Task: Sort the products in the category "Nutritional Oils" by unit price (low first).
Action: Mouse moved to (258, 124)
Screenshot: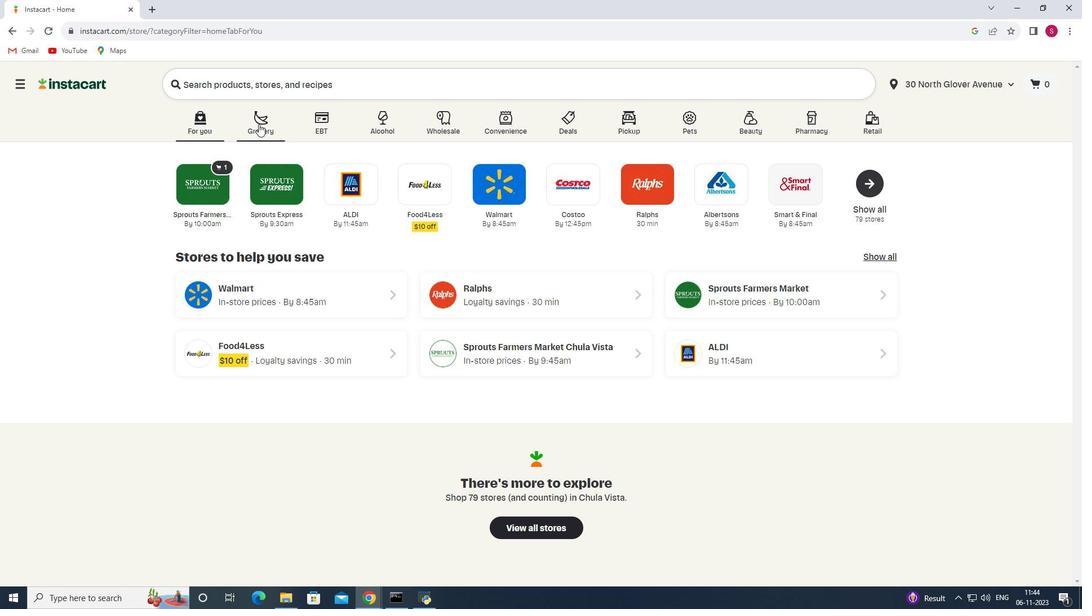 
Action: Mouse pressed left at (258, 124)
Screenshot: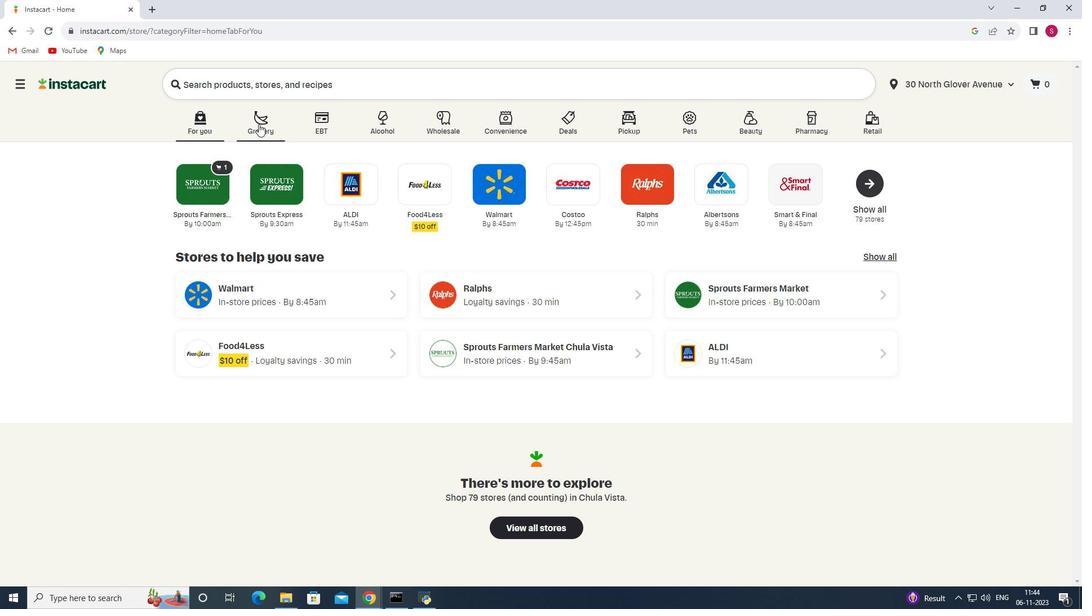 
Action: Mouse moved to (240, 319)
Screenshot: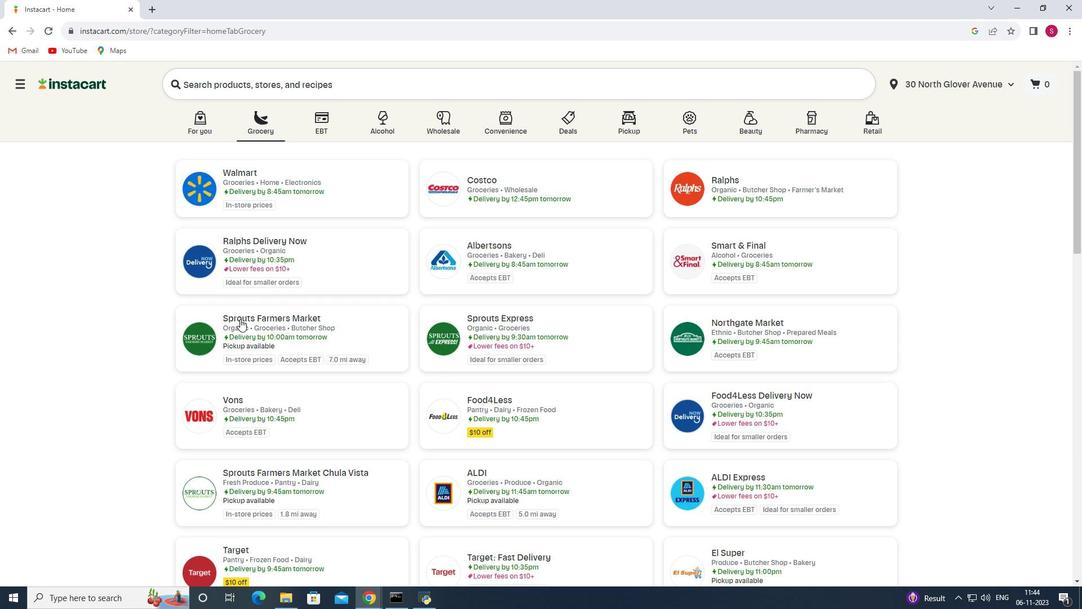 
Action: Mouse pressed left at (240, 319)
Screenshot: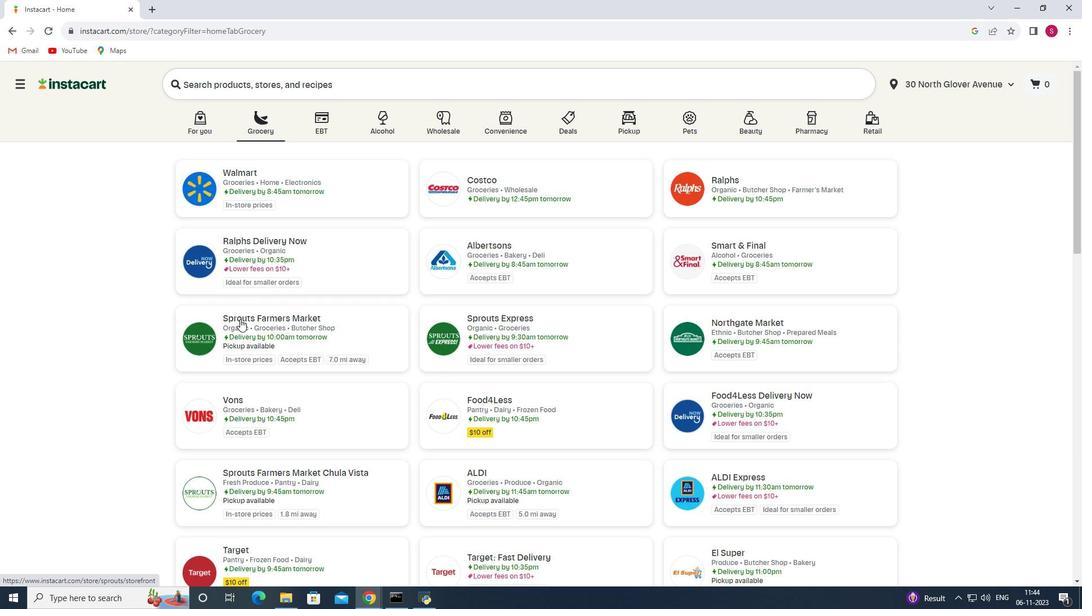 
Action: Mouse moved to (15, 398)
Screenshot: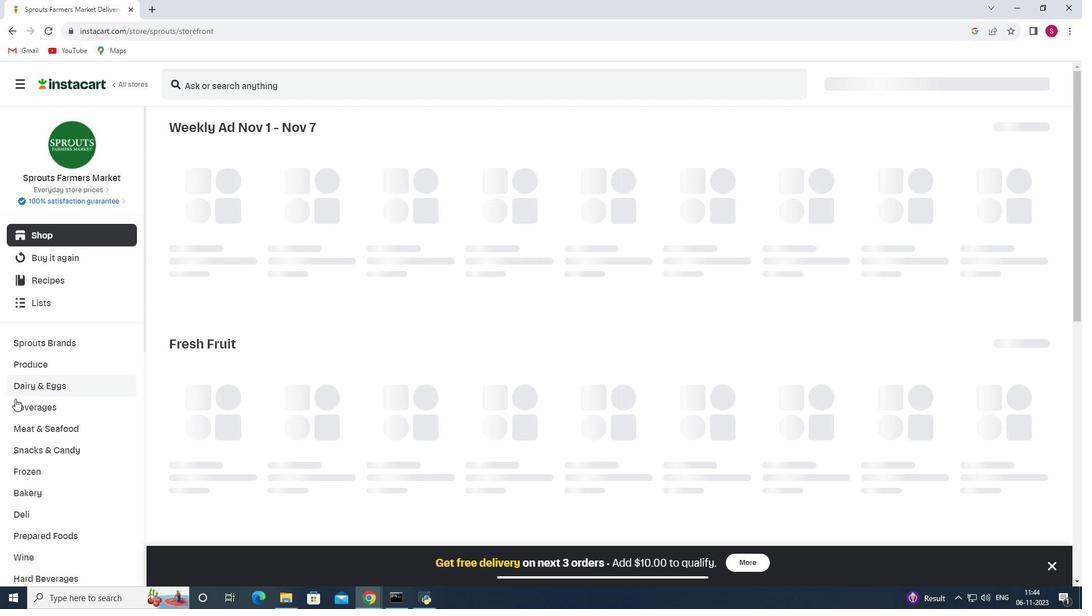 
Action: Mouse scrolled (15, 398) with delta (0, 0)
Screenshot: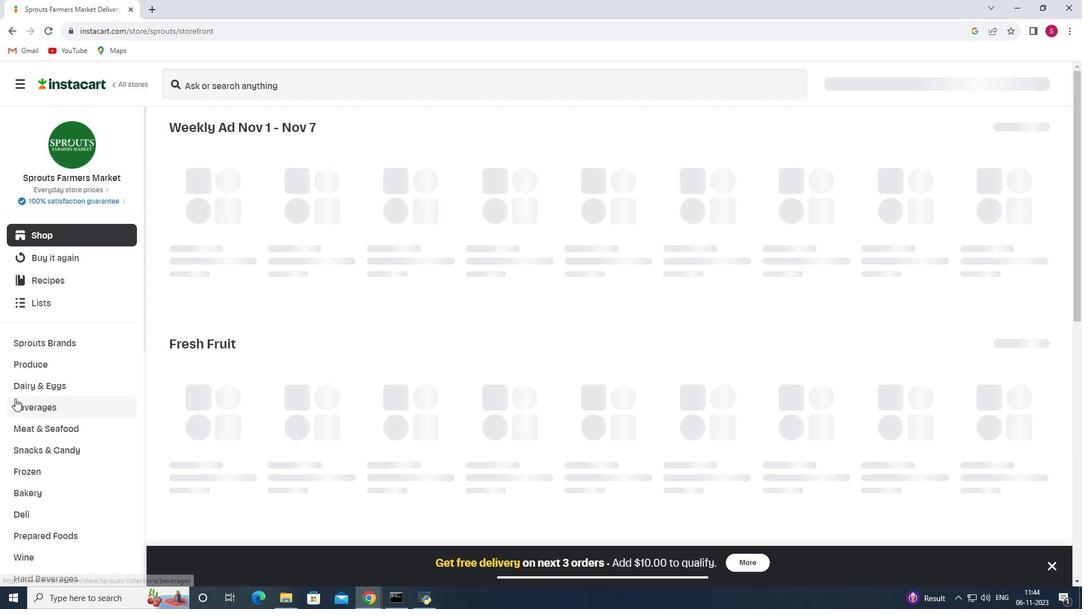 
Action: Mouse scrolled (15, 398) with delta (0, 0)
Screenshot: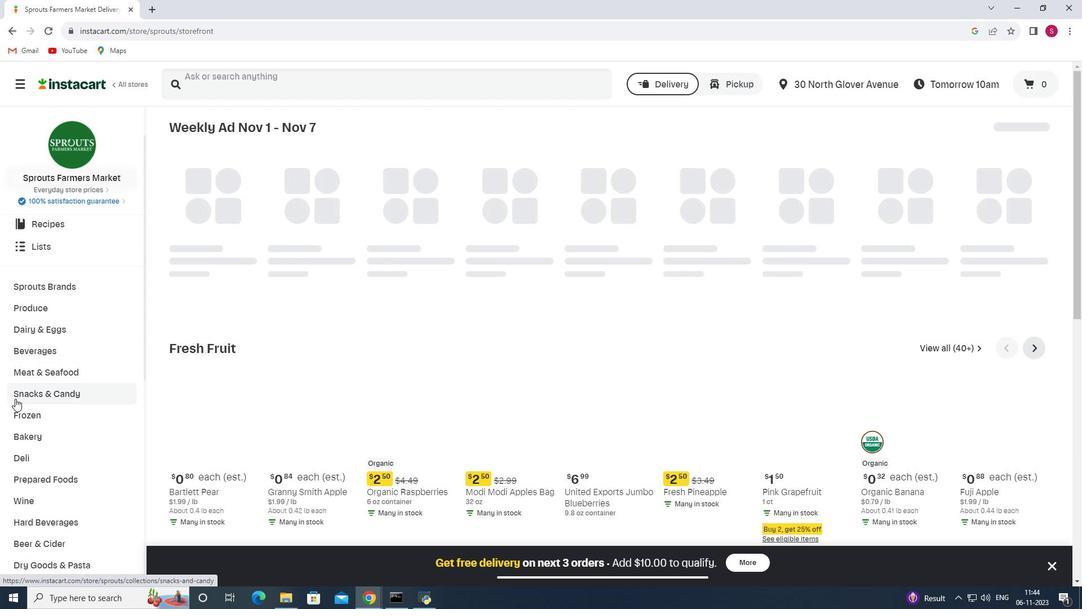 
Action: Mouse scrolled (15, 398) with delta (0, 0)
Screenshot: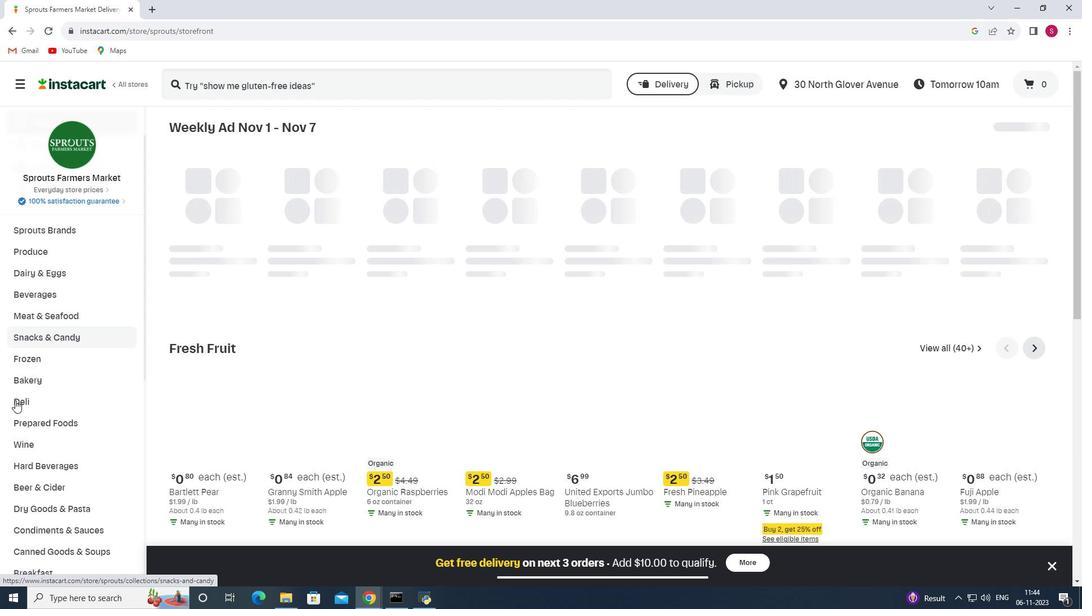 
Action: Mouse moved to (15, 402)
Screenshot: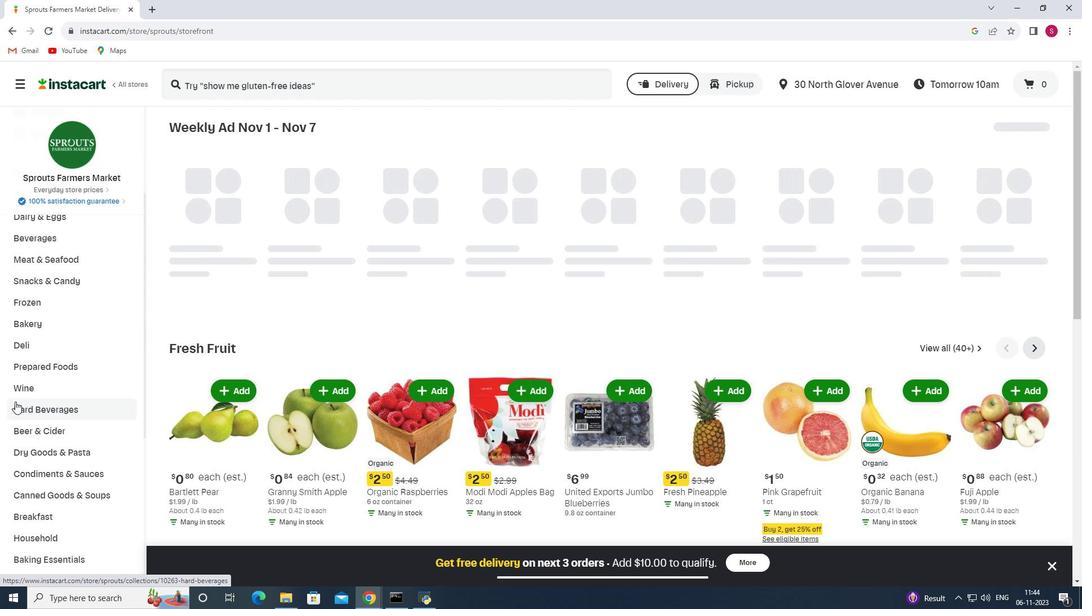 
Action: Mouse scrolled (15, 401) with delta (0, 0)
Screenshot: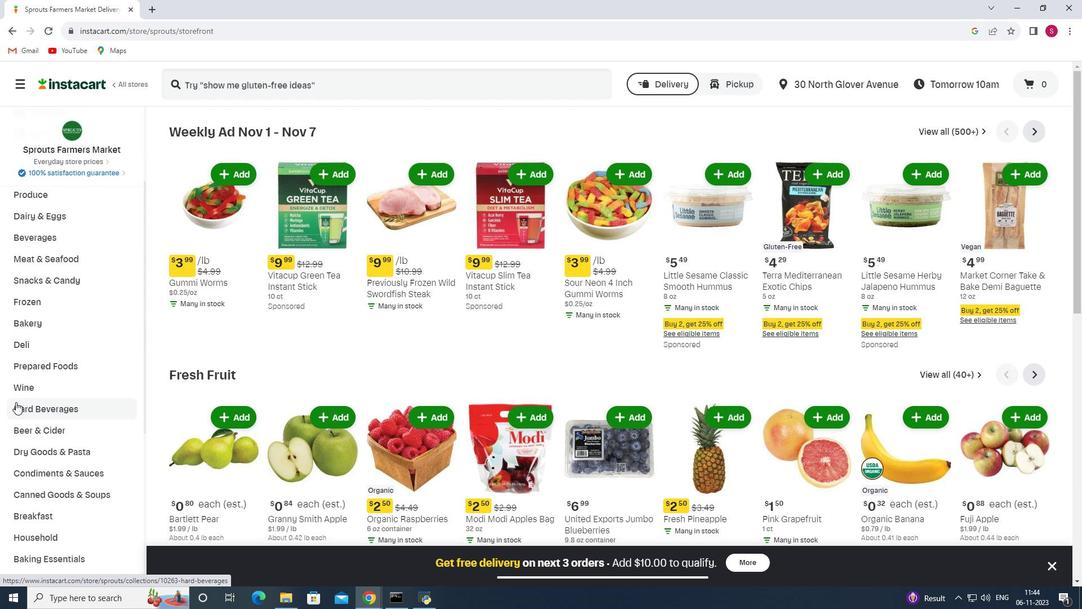 
Action: Mouse scrolled (15, 401) with delta (0, 0)
Screenshot: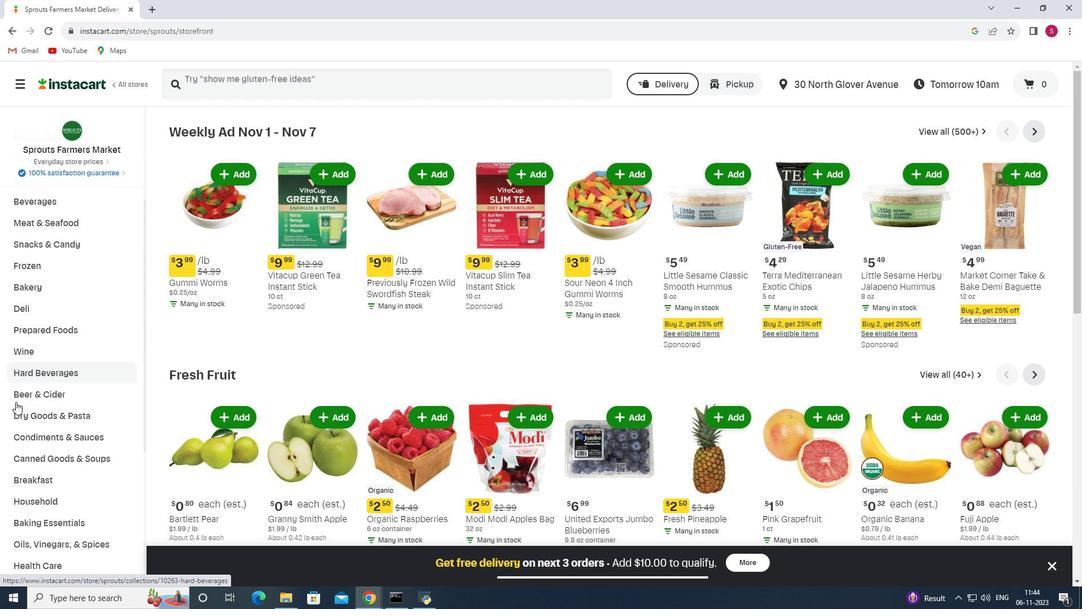 
Action: Mouse moved to (24, 483)
Screenshot: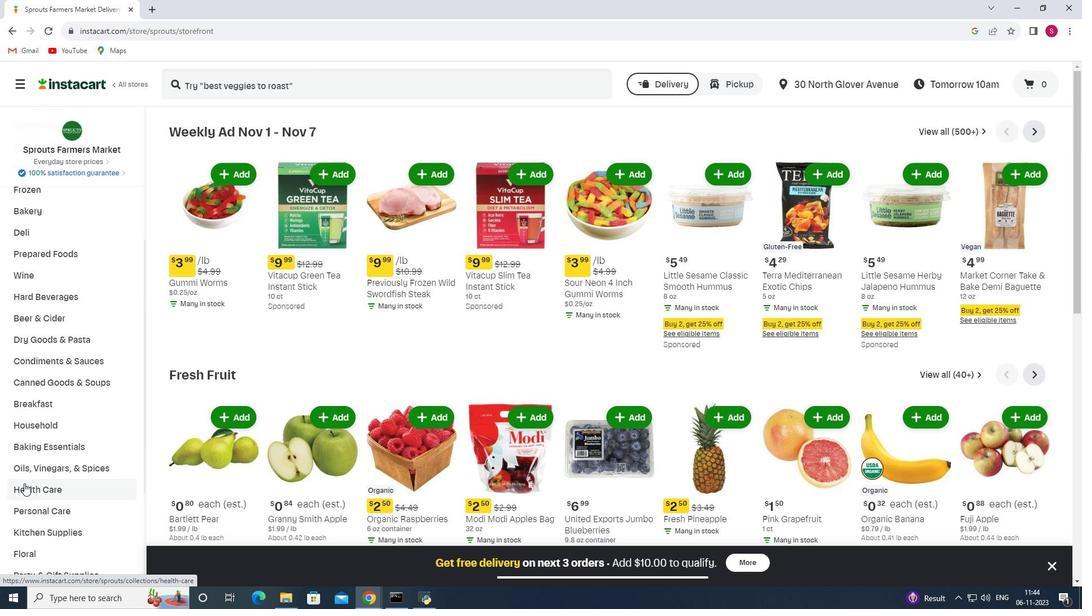 
Action: Mouse pressed left at (24, 483)
Screenshot: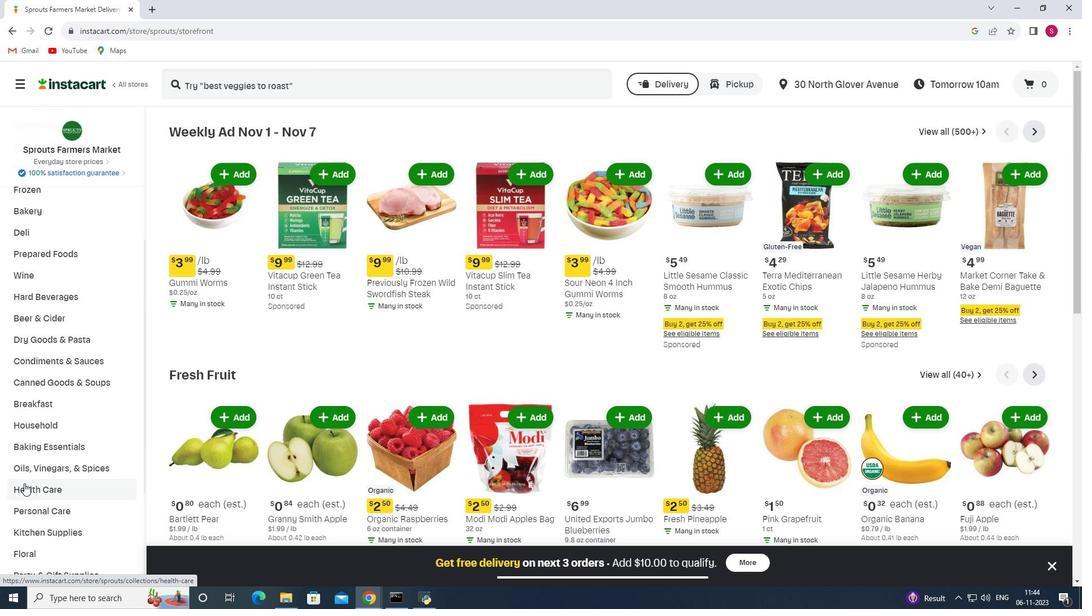 
Action: Mouse moved to (393, 162)
Screenshot: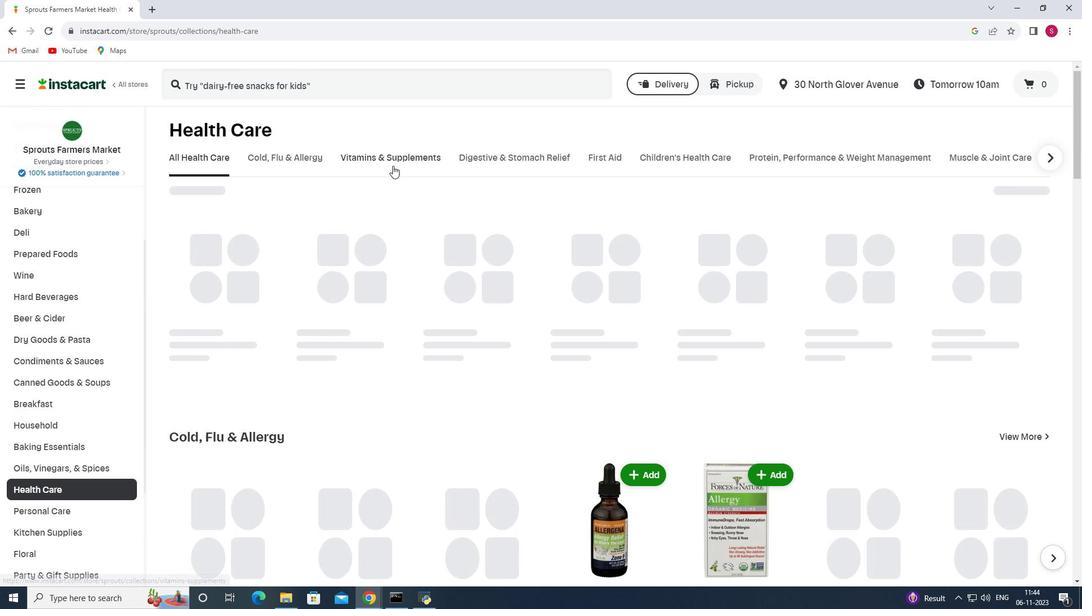 
Action: Mouse pressed left at (393, 162)
Screenshot: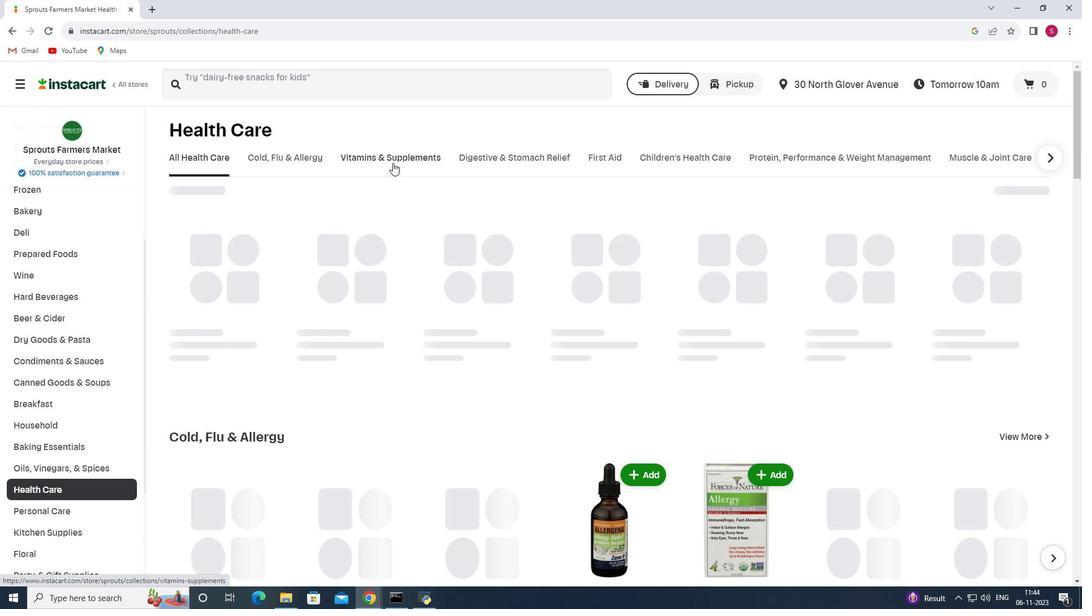 
Action: Mouse moved to (768, 200)
Screenshot: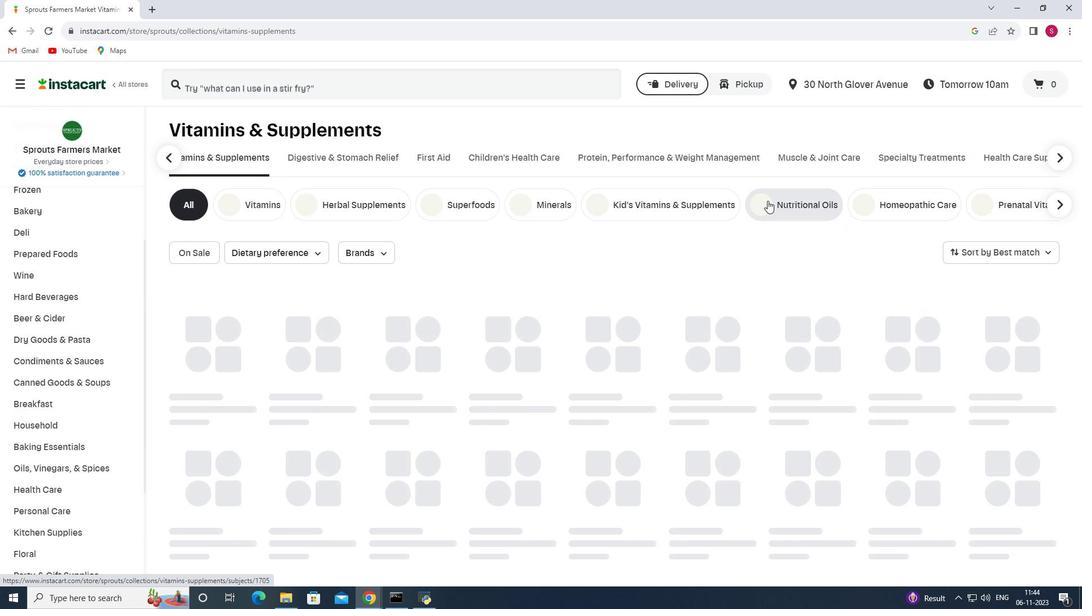 
Action: Mouse pressed left at (768, 200)
Screenshot: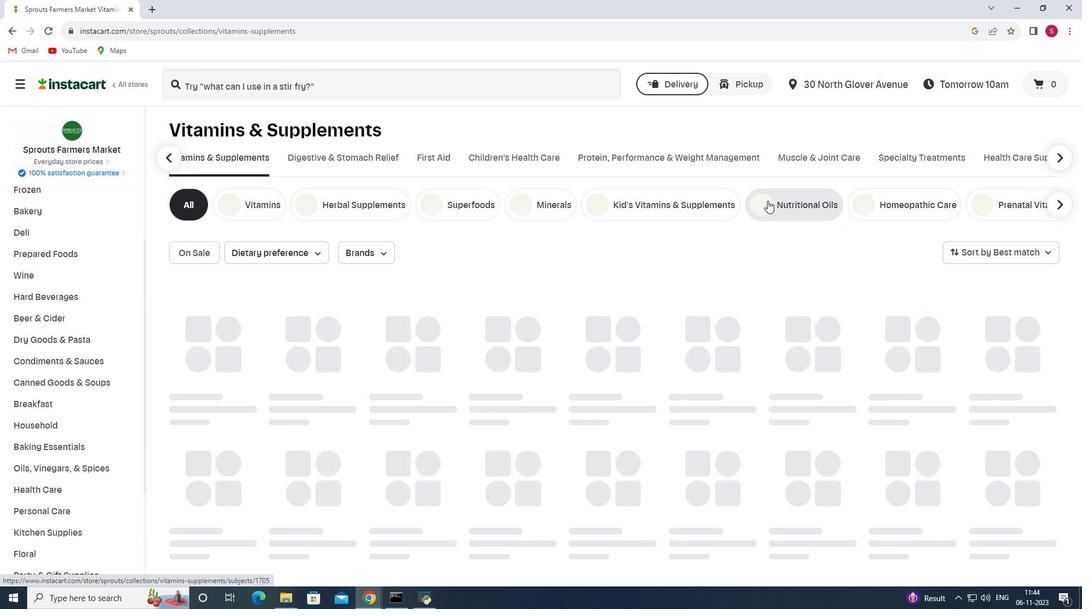 
Action: Mouse moved to (1038, 252)
Screenshot: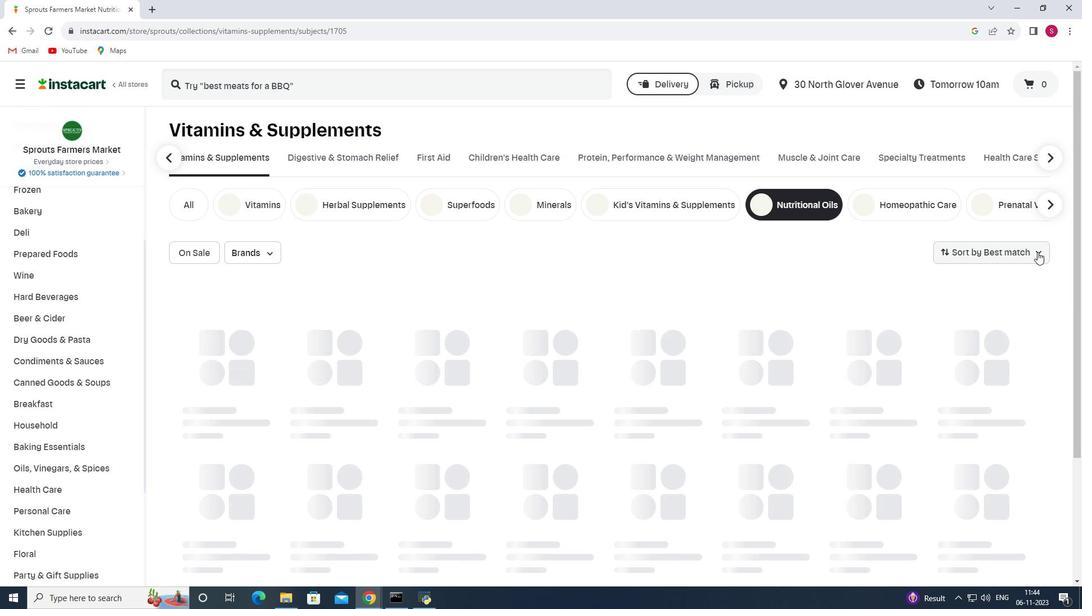 
Action: Mouse pressed left at (1038, 252)
Screenshot: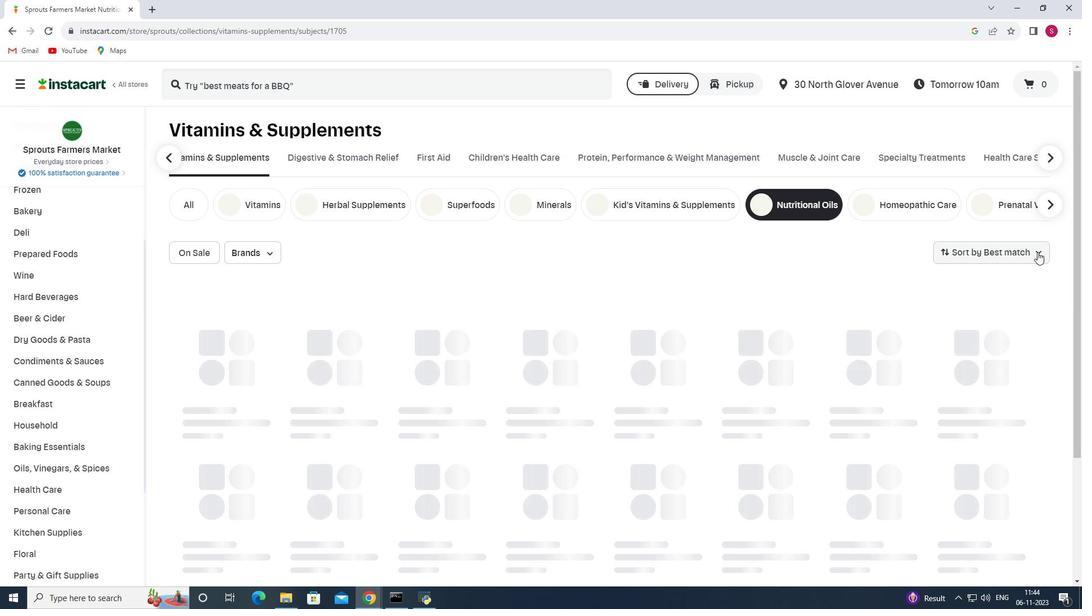 
Action: Mouse moved to (997, 346)
Screenshot: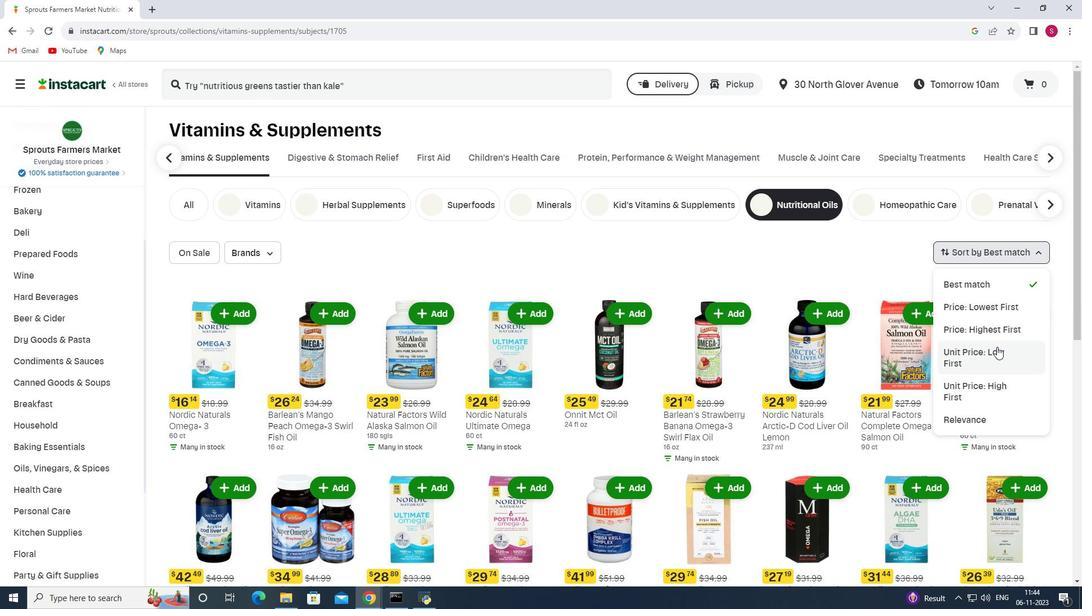 
Action: Mouse pressed left at (997, 346)
Screenshot: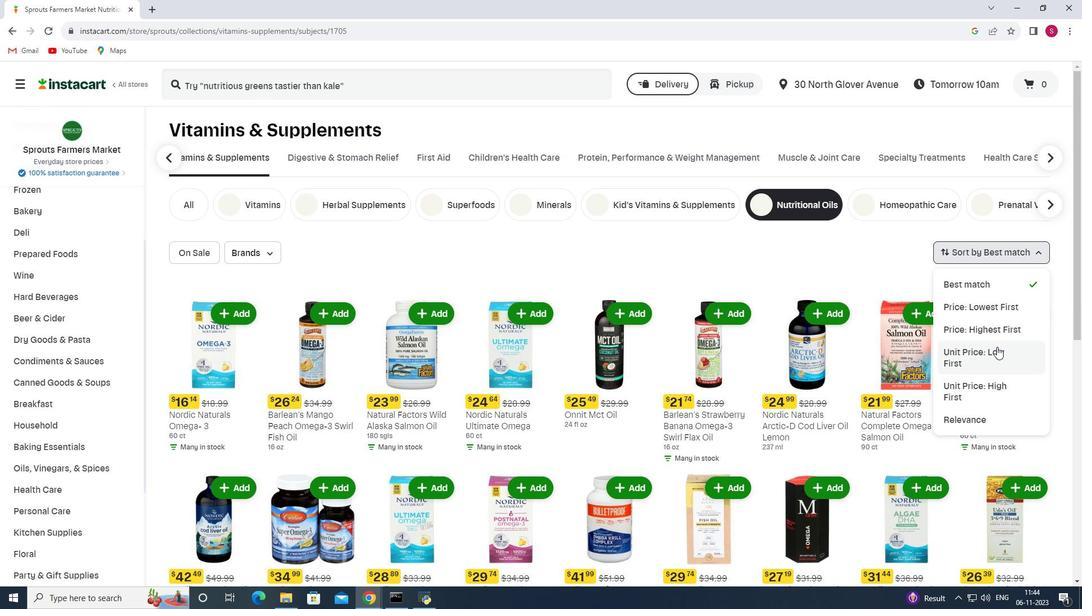 
